 Task: Create a contact for Itachi Uchiha with the email itachiuchiha.uzumaki@outlook.com and insert an airplane image.
Action: Mouse moved to (10, 79)
Screenshot: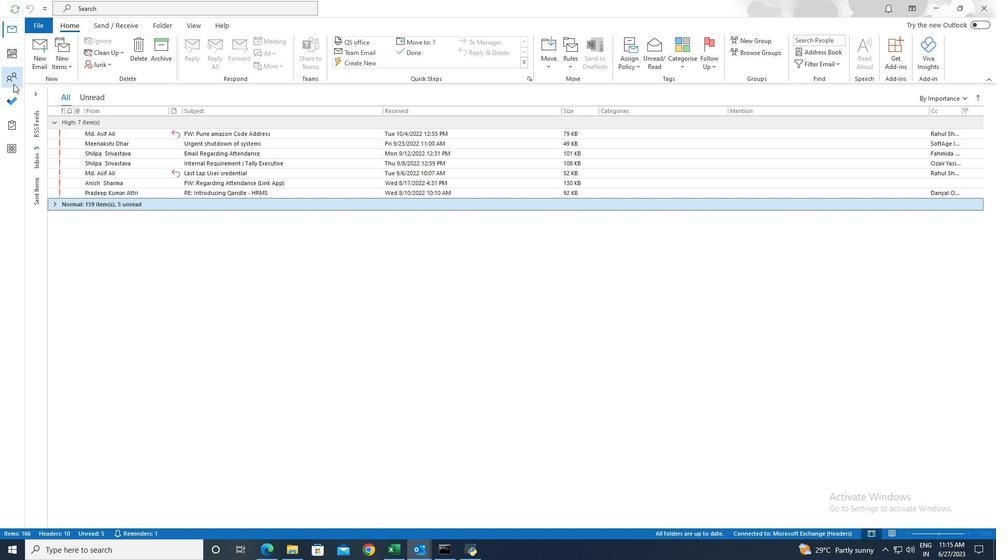 
Action: Mouse pressed left at (10, 79)
Screenshot: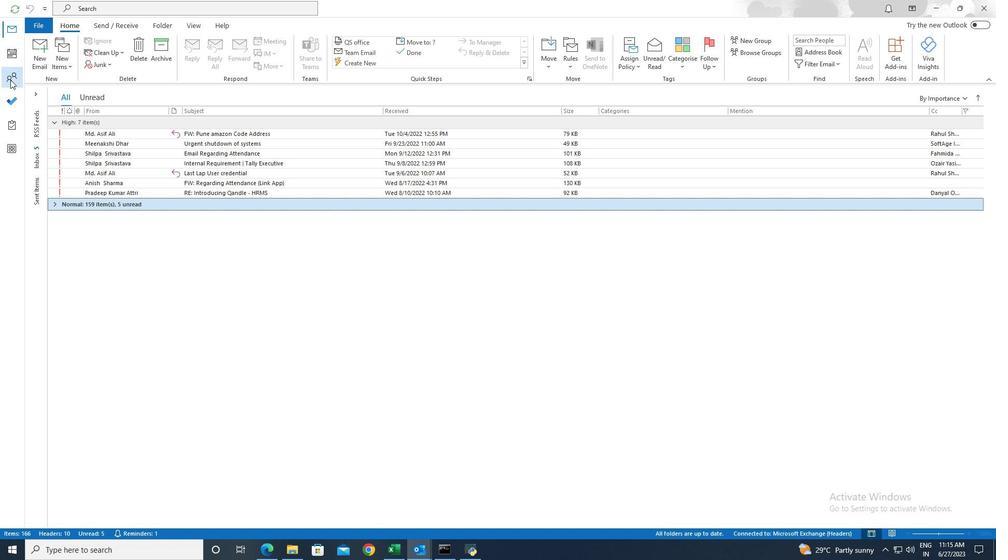 
Action: Mouse moved to (39, 61)
Screenshot: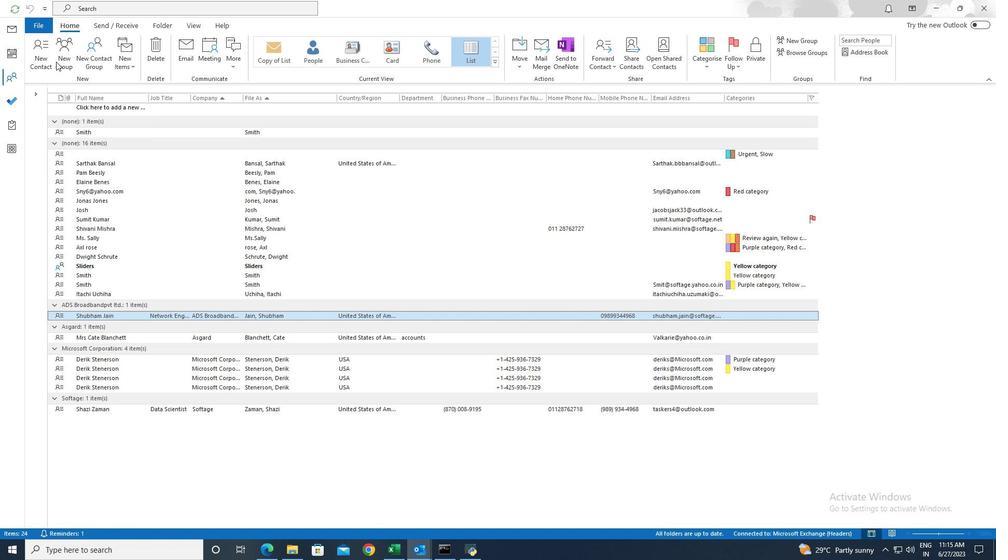
Action: Mouse pressed left at (39, 61)
Screenshot: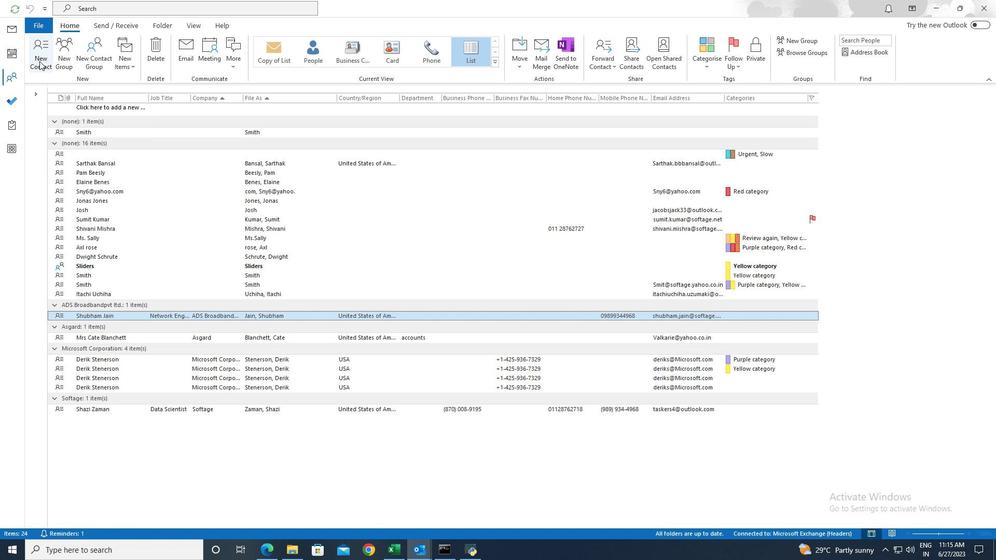 
Action: Mouse moved to (80, 90)
Screenshot: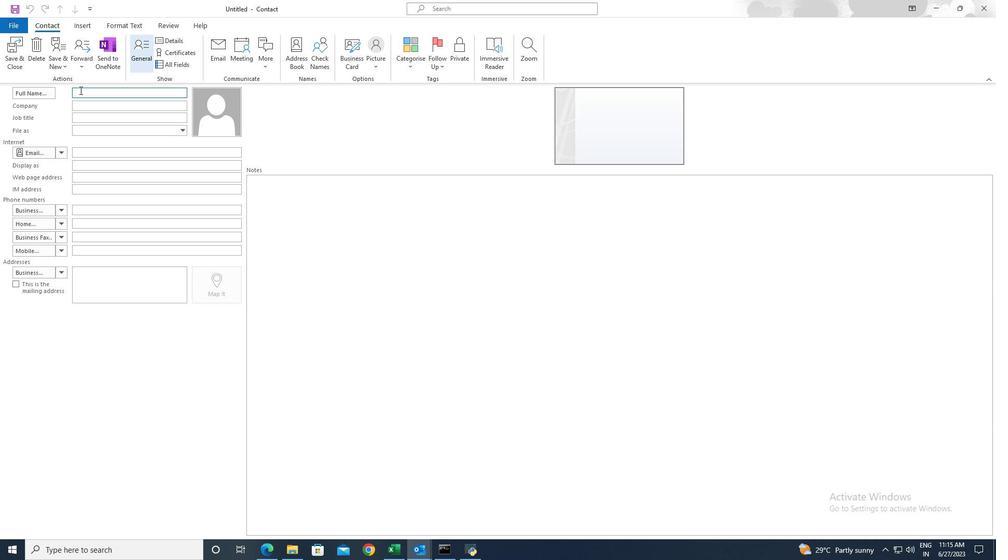 
Action: Mouse pressed left at (80, 90)
Screenshot: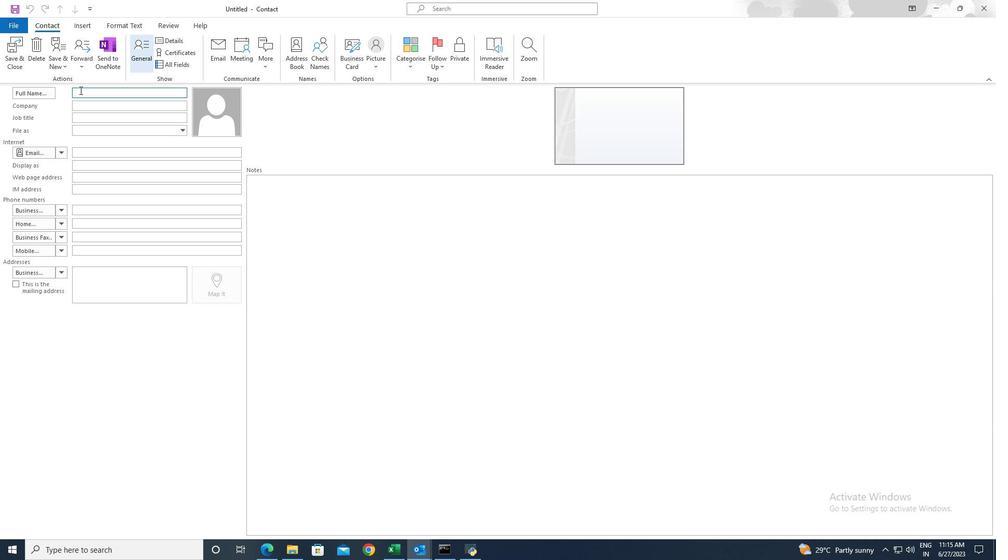 
Action: Key pressed <Key.shift>Itachi<Key.space><Key.shift>Uchiha
Screenshot: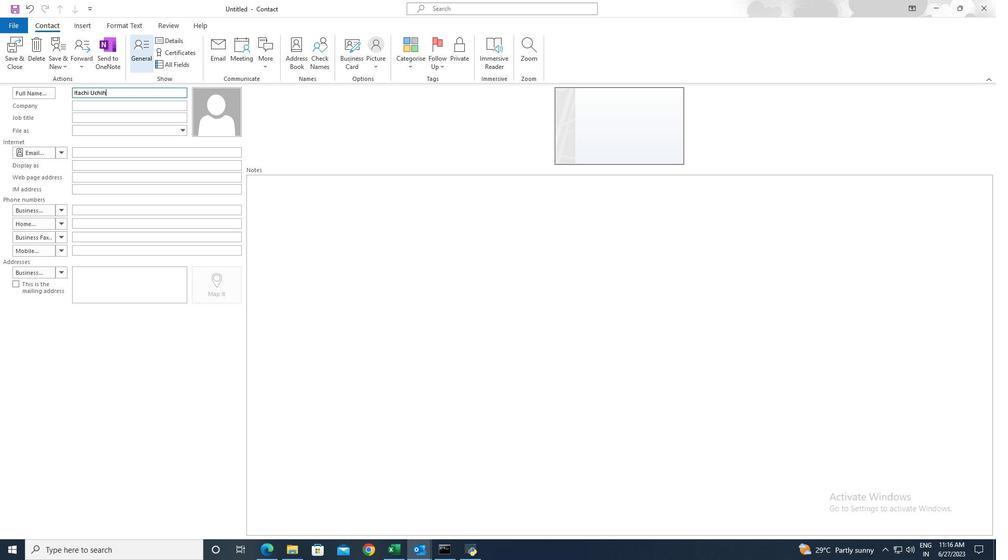
Action: Mouse moved to (99, 153)
Screenshot: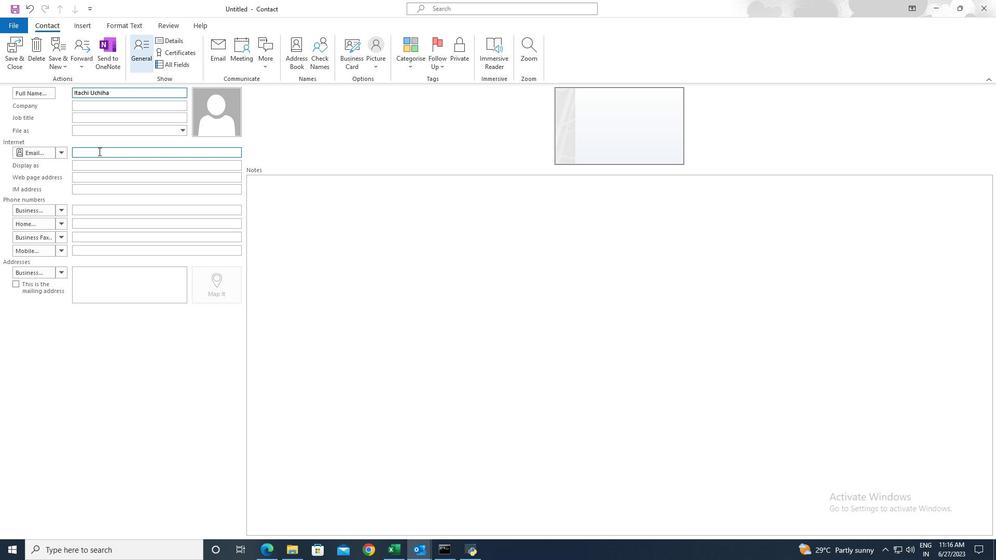 
Action: Mouse pressed left at (99, 153)
Screenshot: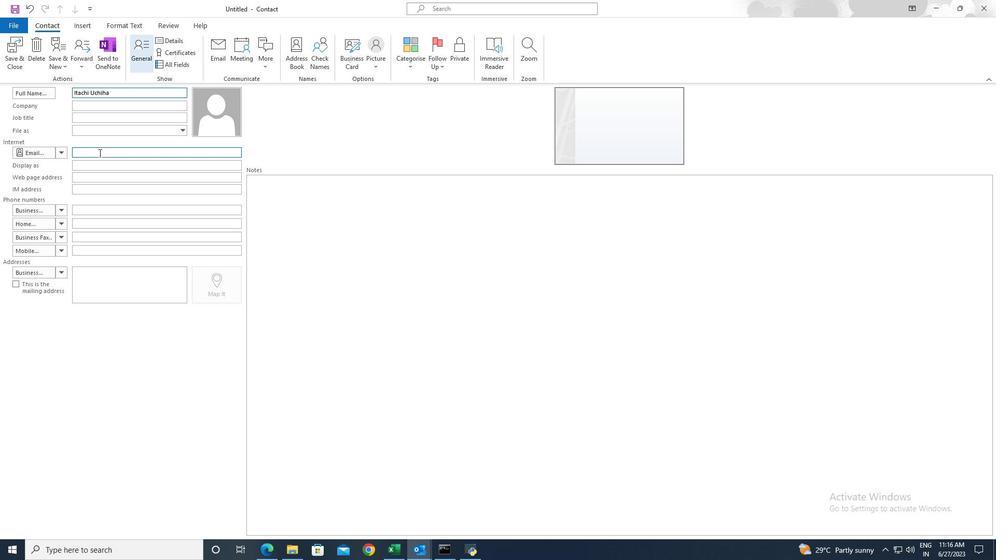 
Action: Key pressed itachiuchiha.uzumaki<Key.shift><Key.shift><Key.shift><Key.shift>@outlook.com
Screenshot: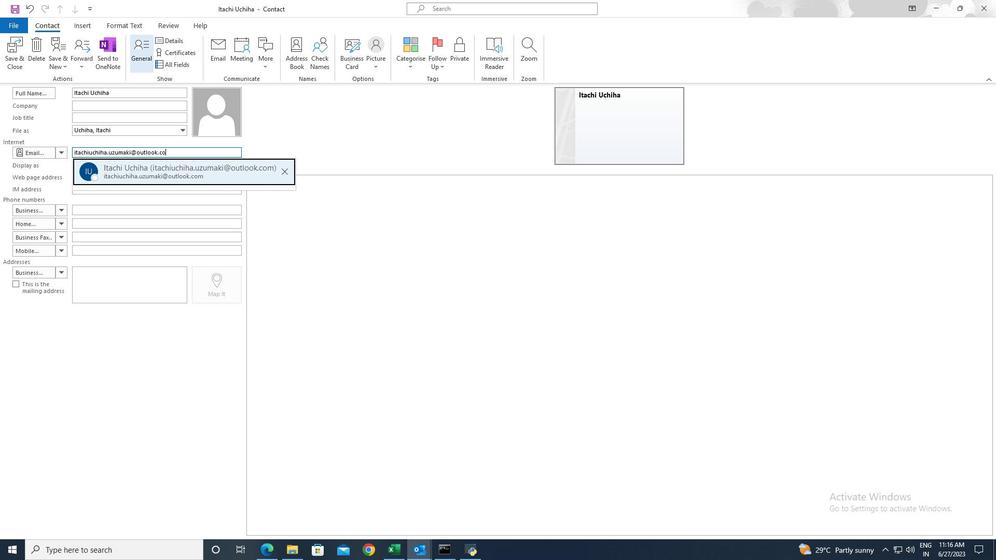 
Action: Mouse moved to (87, 29)
Screenshot: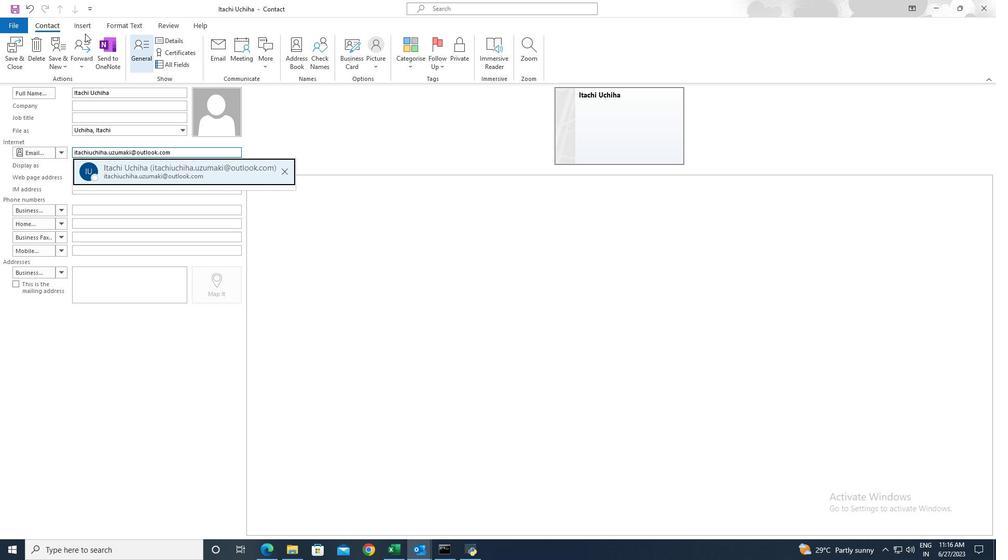 
Action: Mouse pressed left at (87, 29)
Screenshot: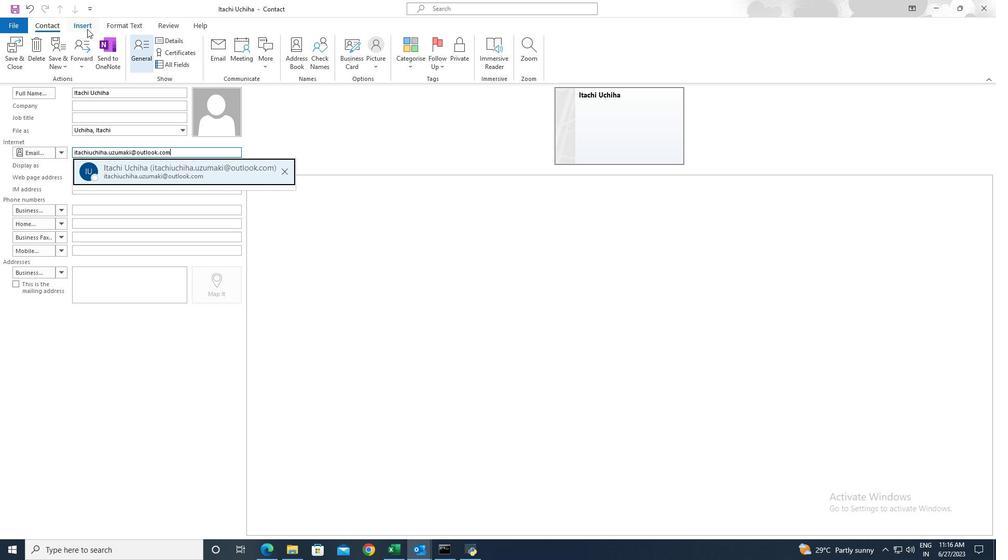 
Action: Mouse moved to (276, 195)
Screenshot: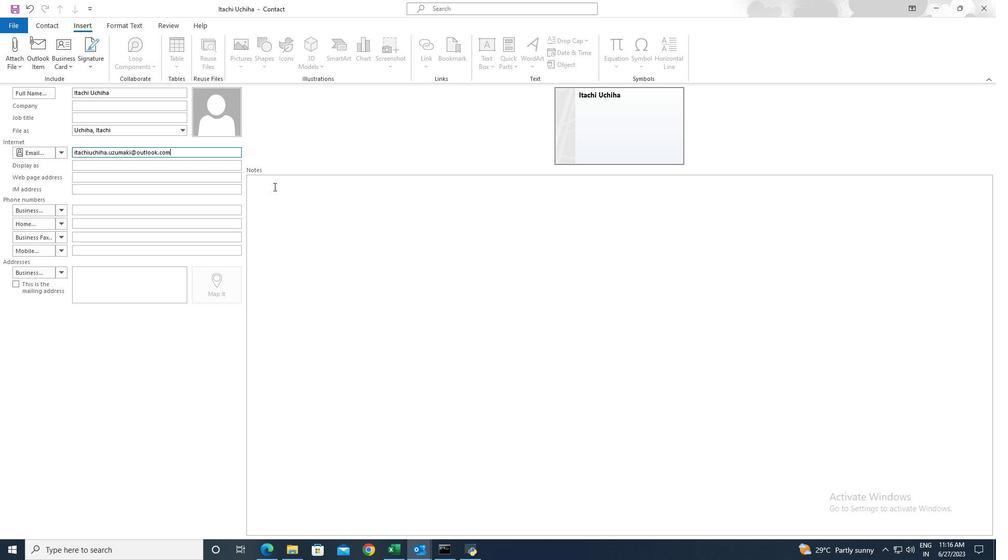 
Action: Mouse pressed left at (276, 195)
Screenshot: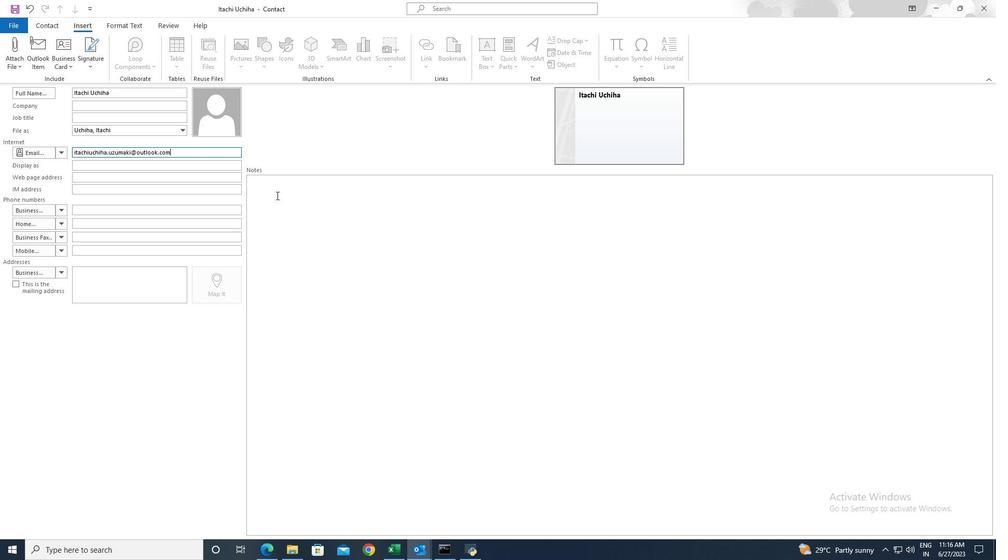 
Action: Mouse moved to (246, 54)
Screenshot: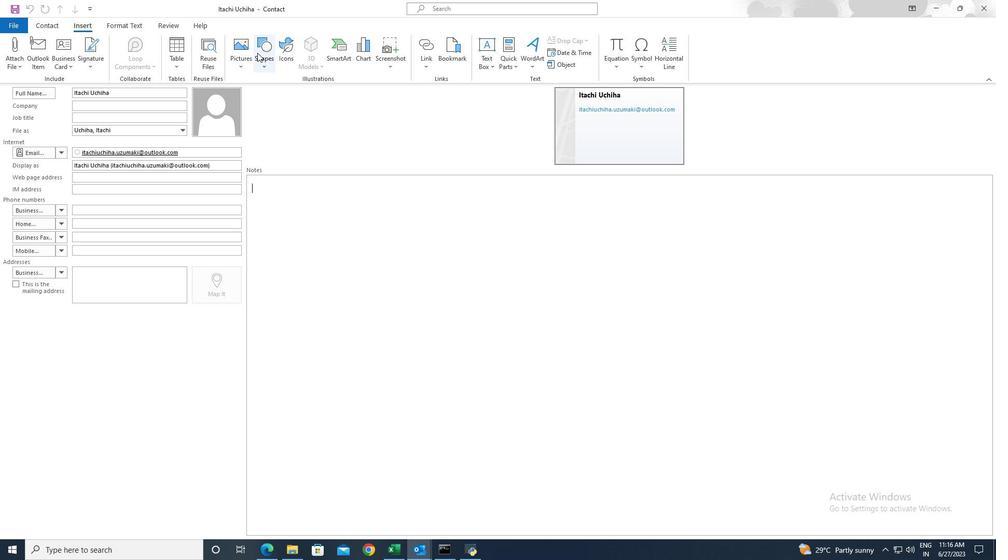 
Action: Mouse pressed left at (246, 54)
Screenshot: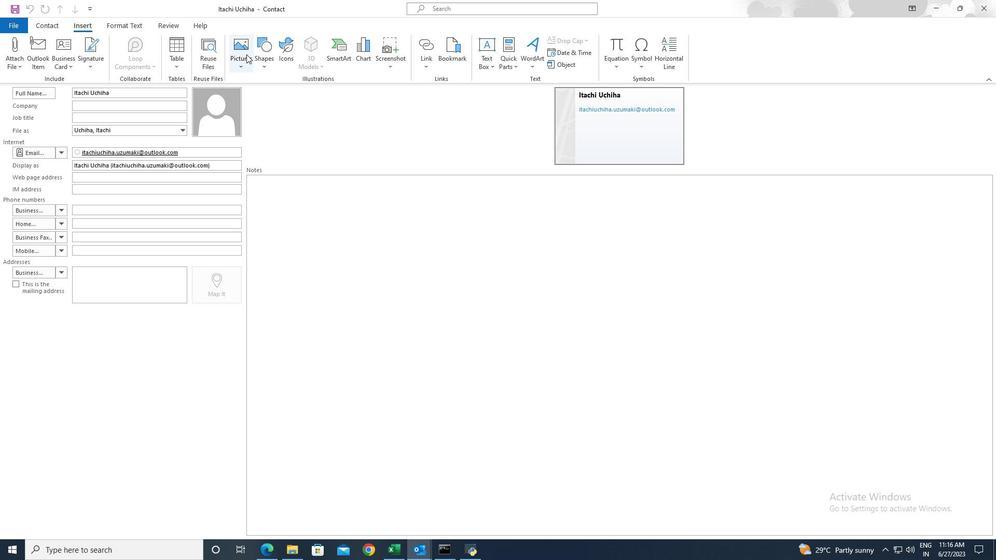 
Action: Mouse moved to (272, 123)
Screenshot: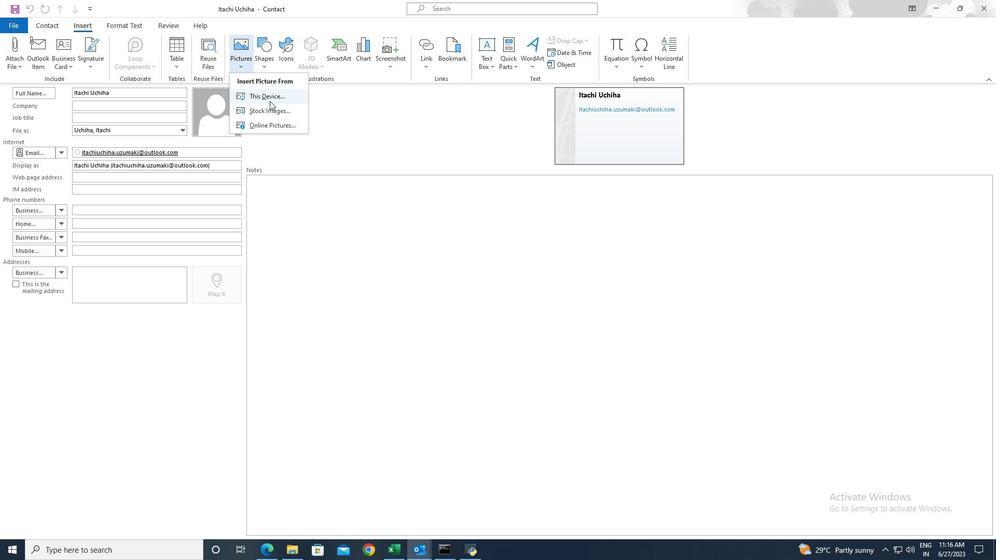 
Action: Mouse pressed left at (272, 123)
Screenshot: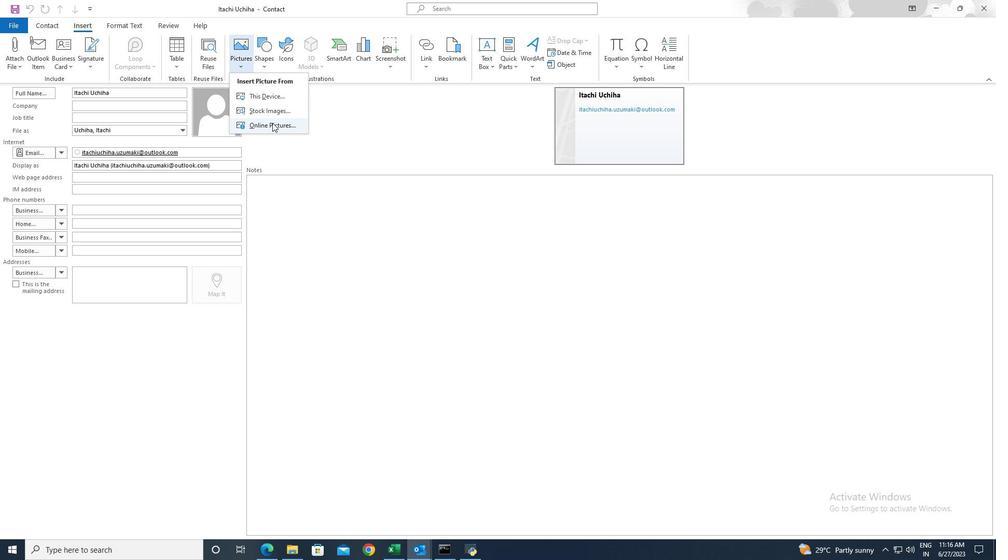 
Action: Mouse moved to (228, 113)
Screenshot: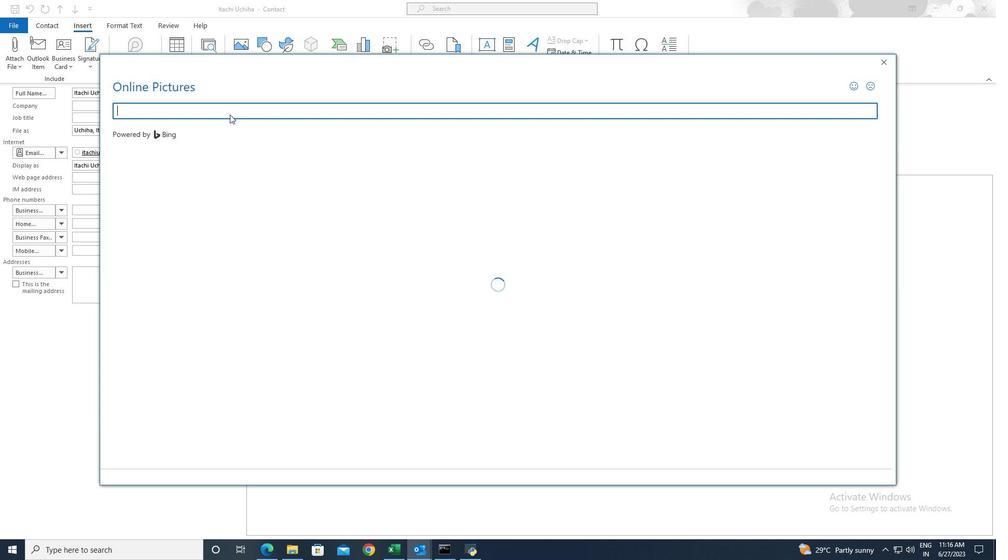 
Action: Key pressed <Key.shift>Airplane<Key.enter>
Screenshot: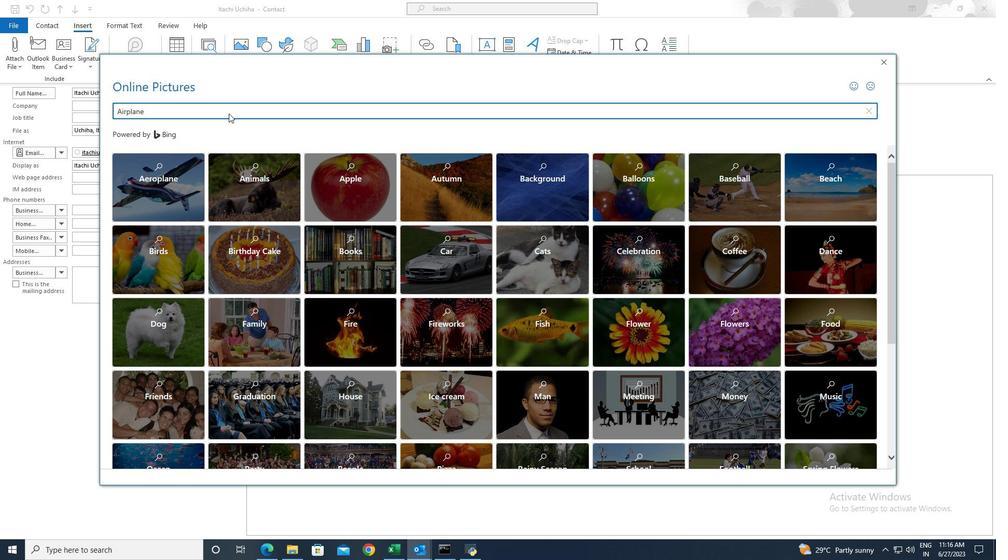 
Action: Mouse moved to (235, 208)
Screenshot: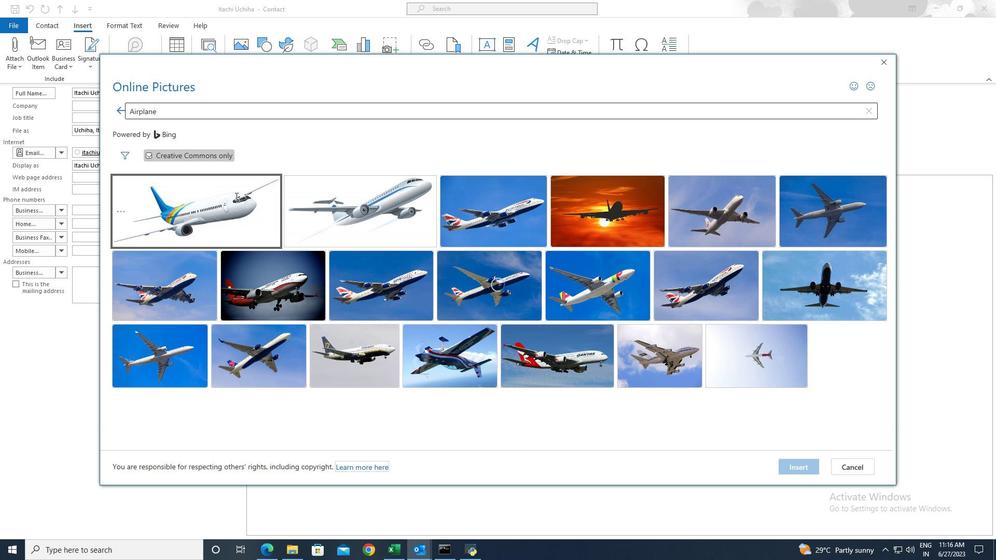 
Action: Mouse pressed left at (235, 208)
Screenshot: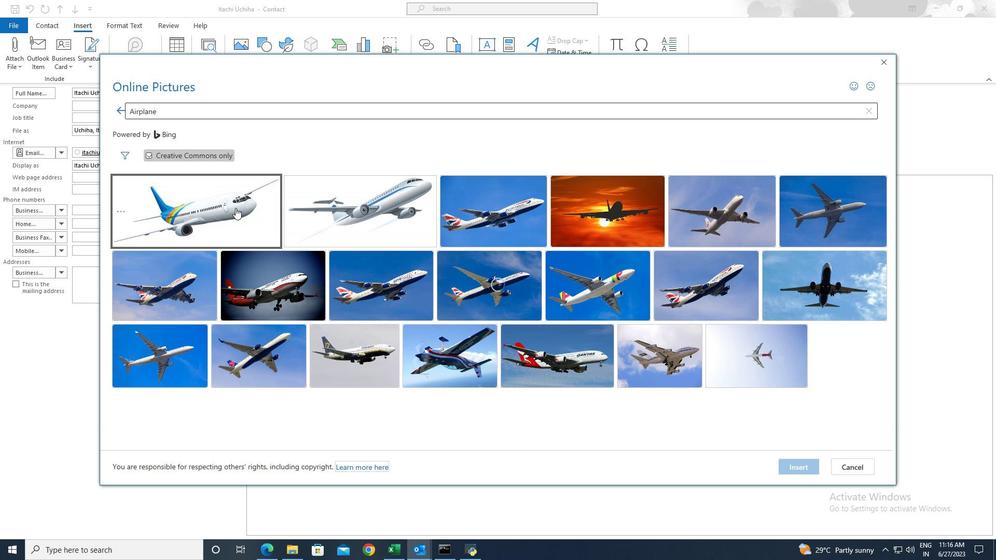 
Action: Mouse moved to (788, 463)
Screenshot: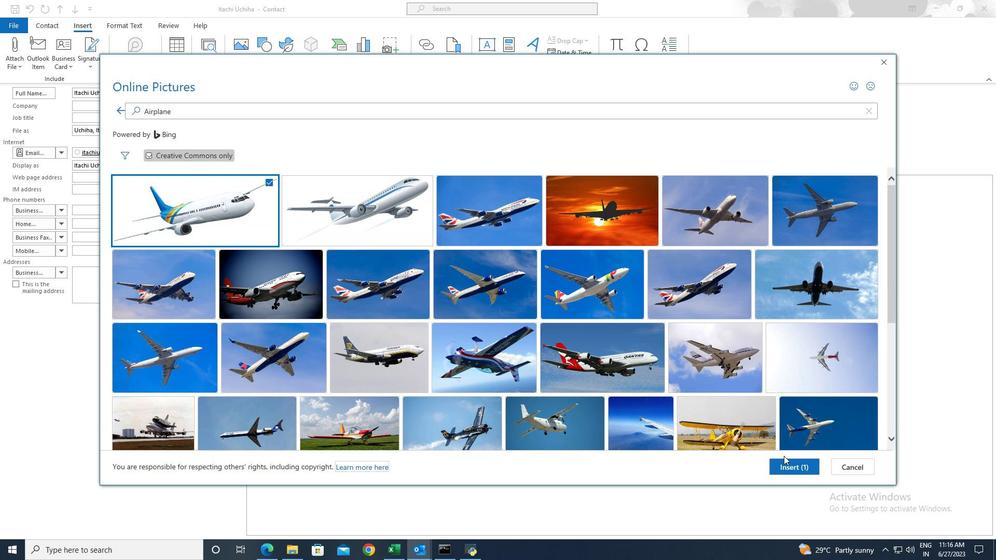 
Action: Mouse pressed left at (788, 463)
Screenshot: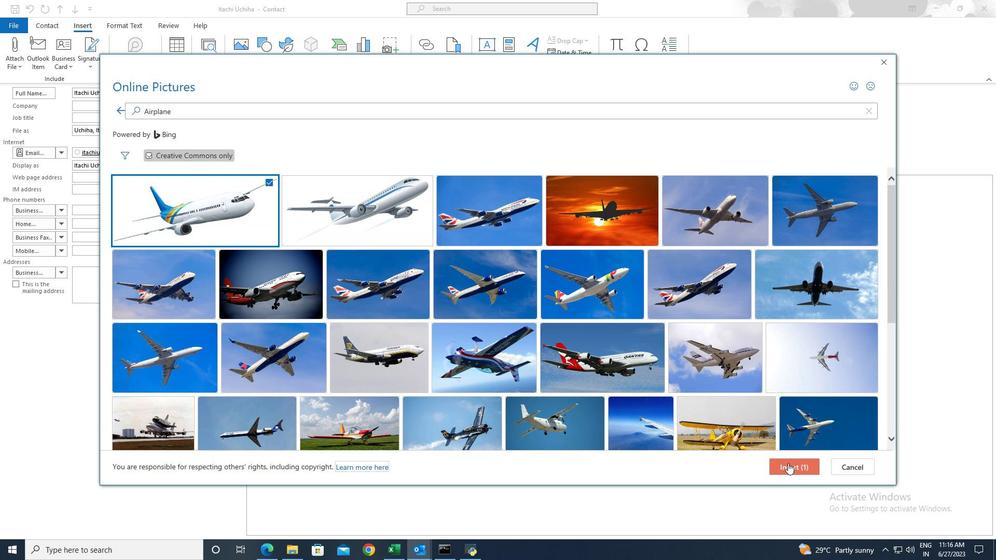 
Action: Mouse moved to (958, 44)
Screenshot: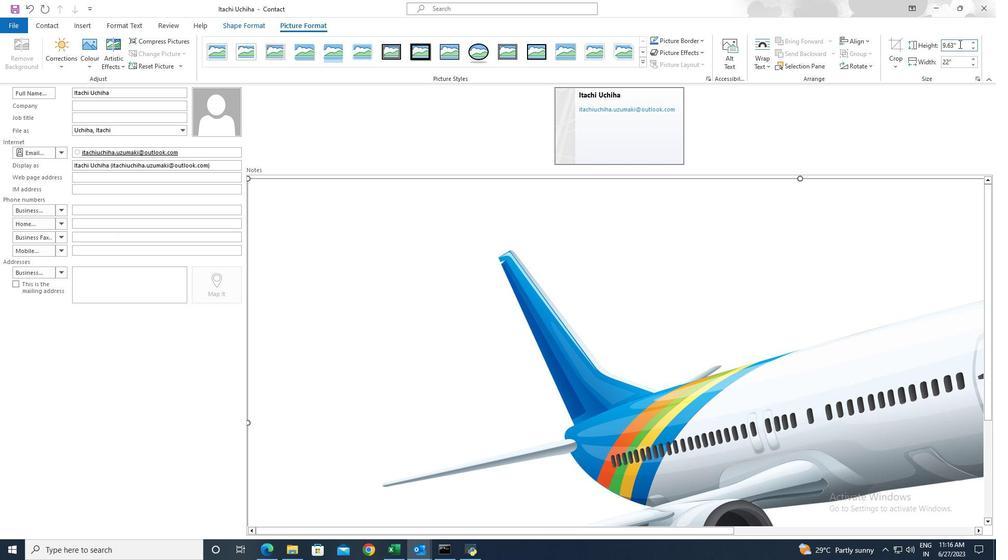 
Action: Mouse pressed left at (958, 44)
Screenshot: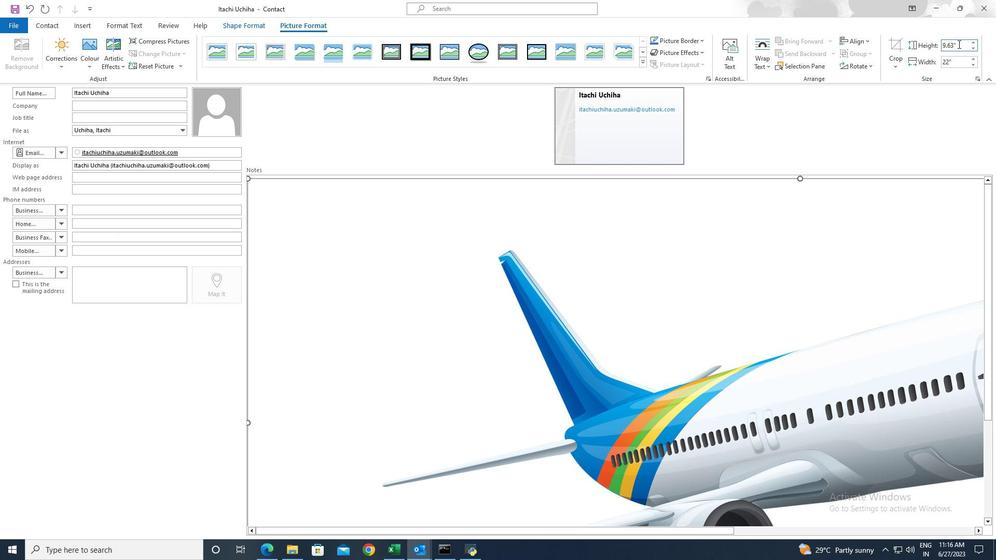 
Action: Key pressed 15<Key.space>cm<Key.enter>
Screenshot: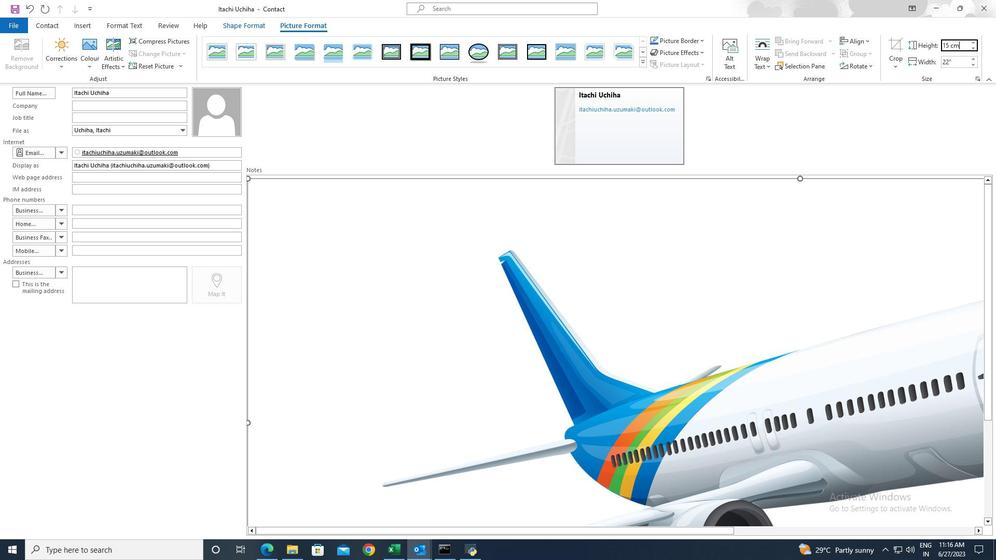 
Action: Mouse moved to (959, 63)
Screenshot: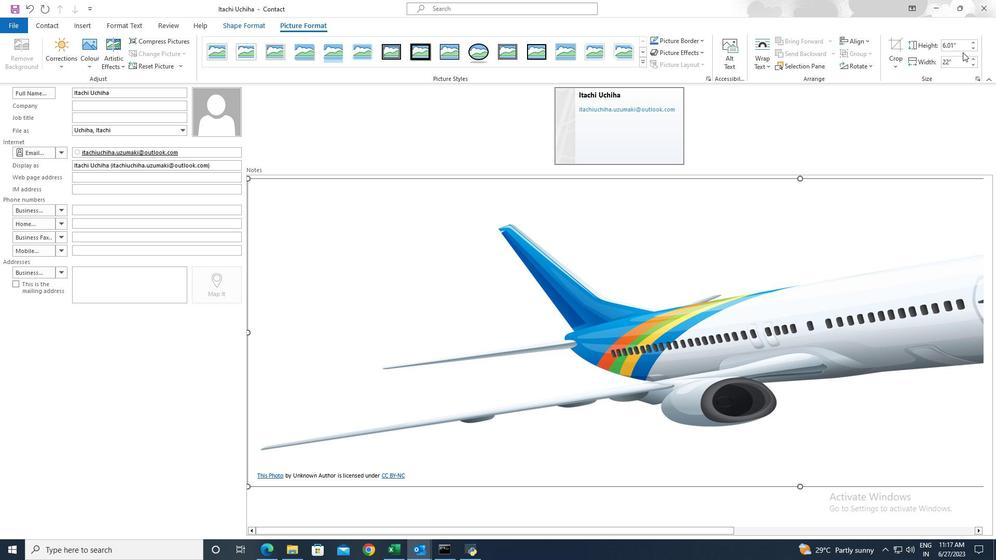 
Action: Mouse pressed left at (959, 63)
Screenshot: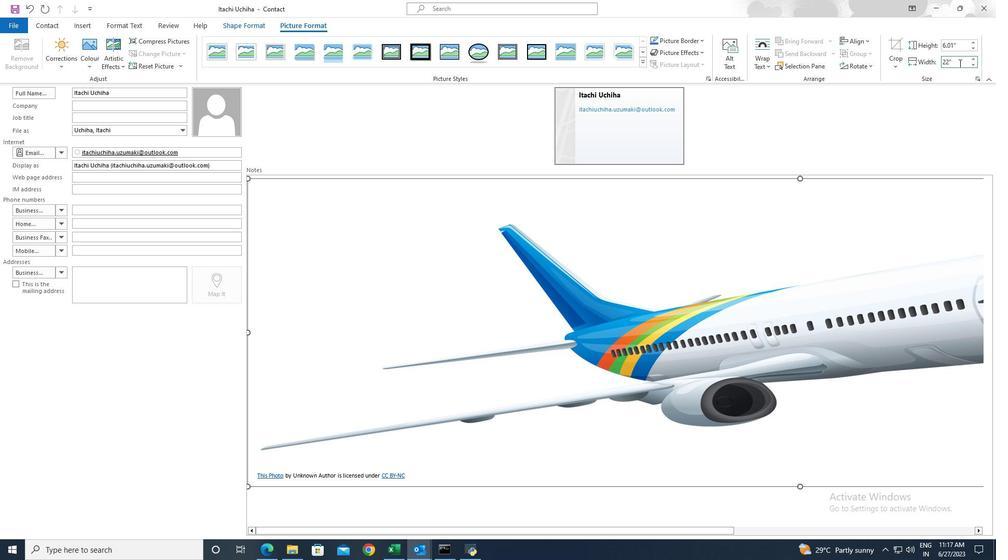 
Action: Key pressed 20<Key.space>cm<Key.enter>
Screenshot: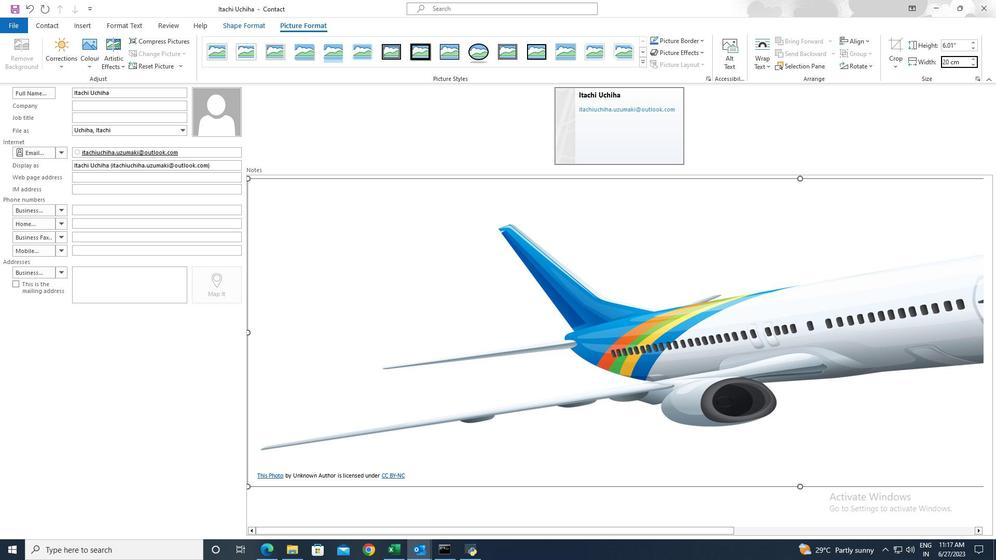 
Action: Mouse moved to (89, 26)
Screenshot: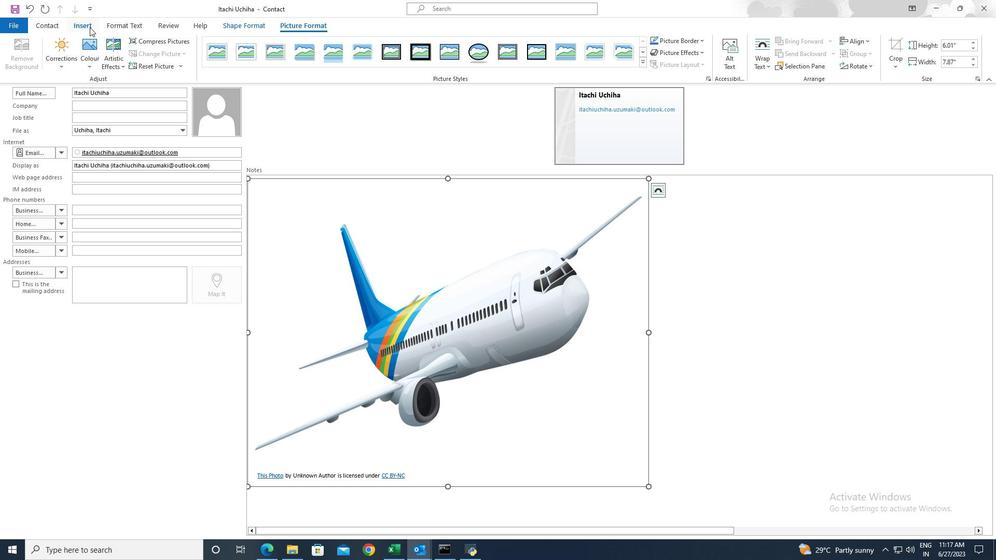 
Action: Mouse pressed left at (89, 26)
Screenshot: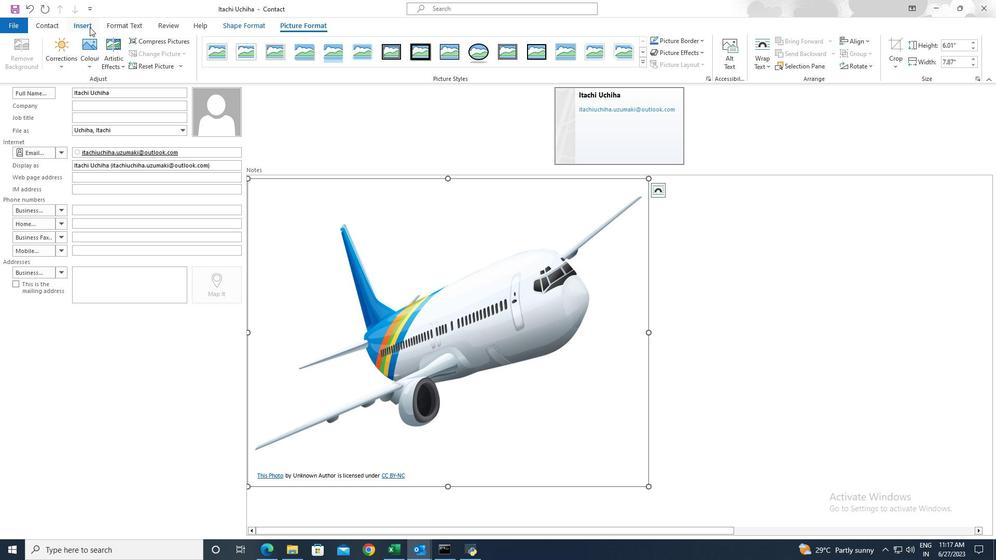 
Action: Mouse moved to (267, 65)
Screenshot: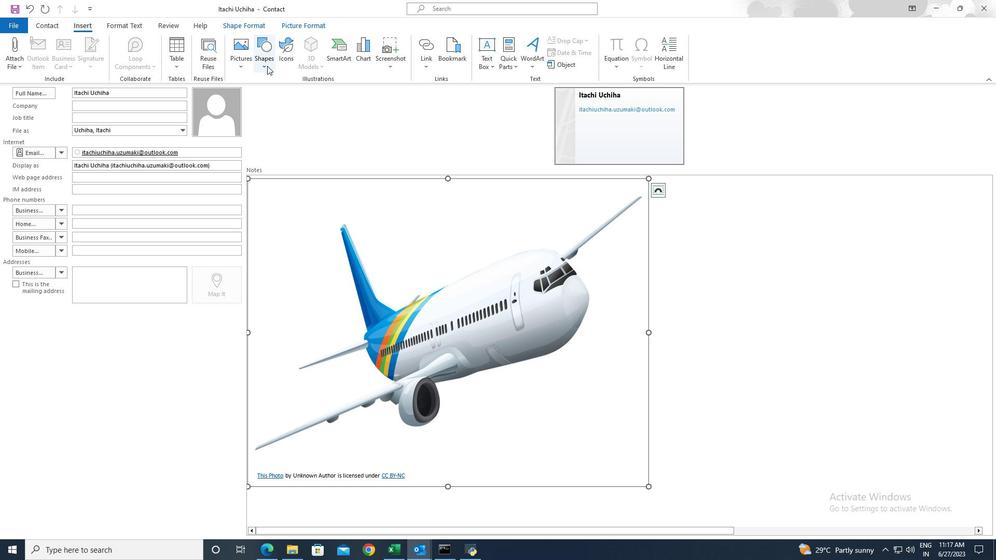
Action: Mouse pressed left at (267, 65)
Screenshot: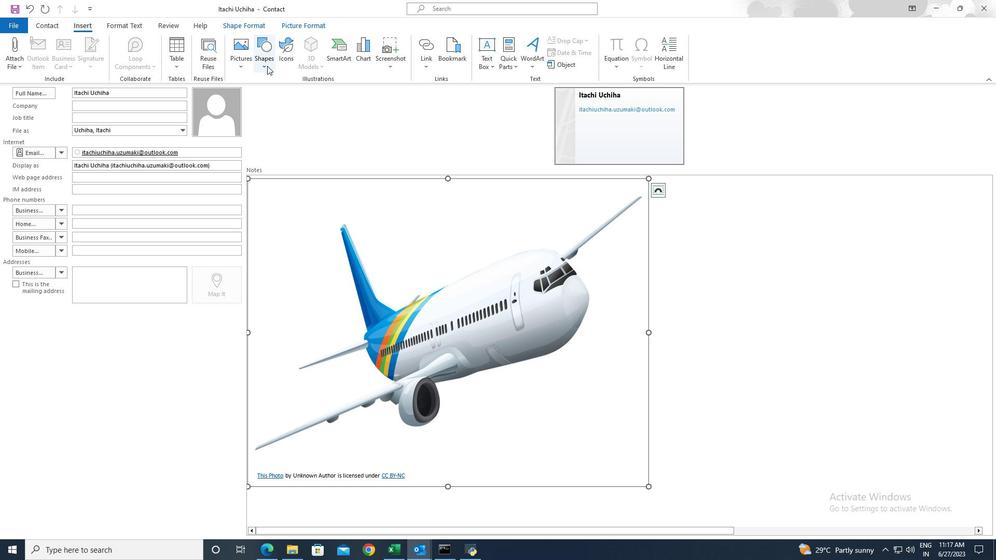 
Action: Mouse moved to (260, 217)
Screenshot: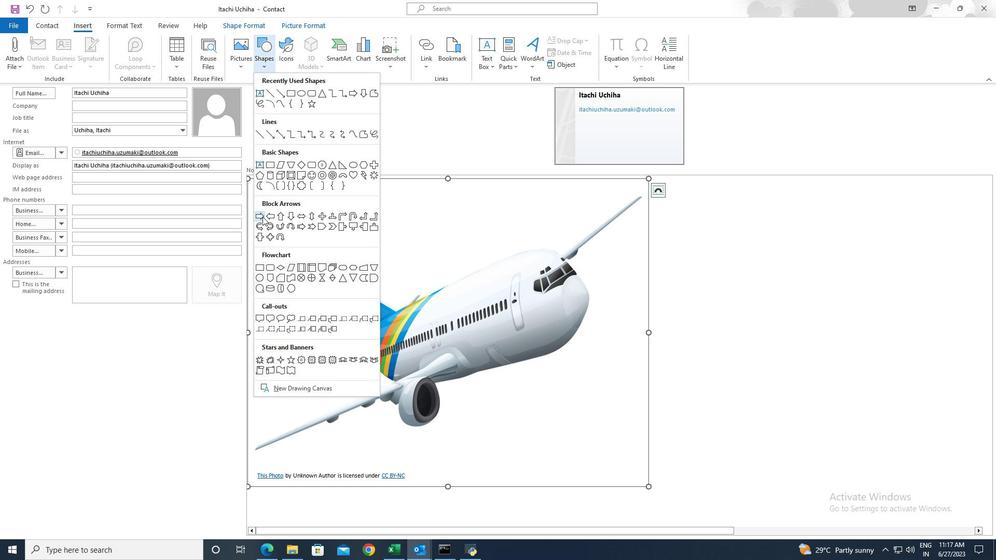 
Action: Mouse pressed left at (260, 217)
Screenshot: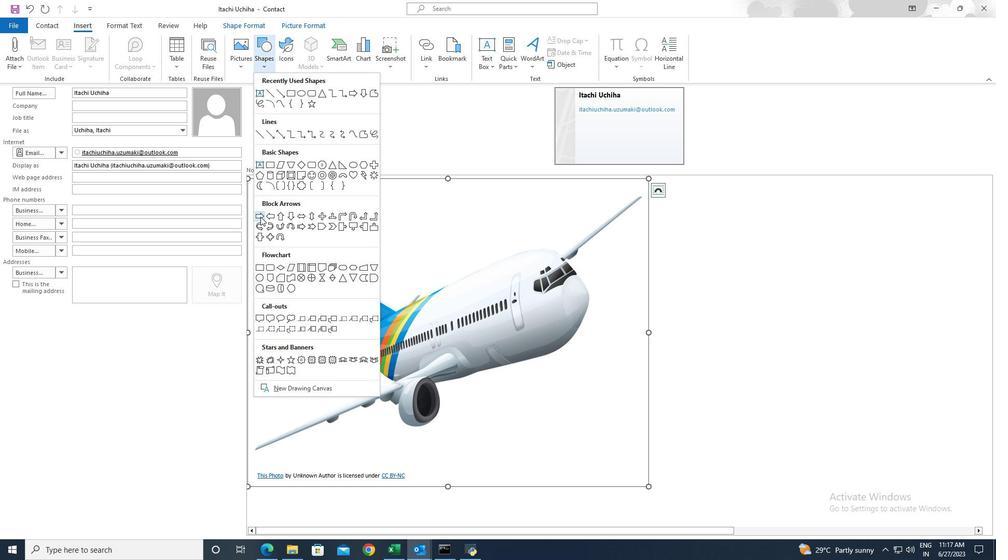 
Action: Mouse moved to (709, 255)
Screenshot: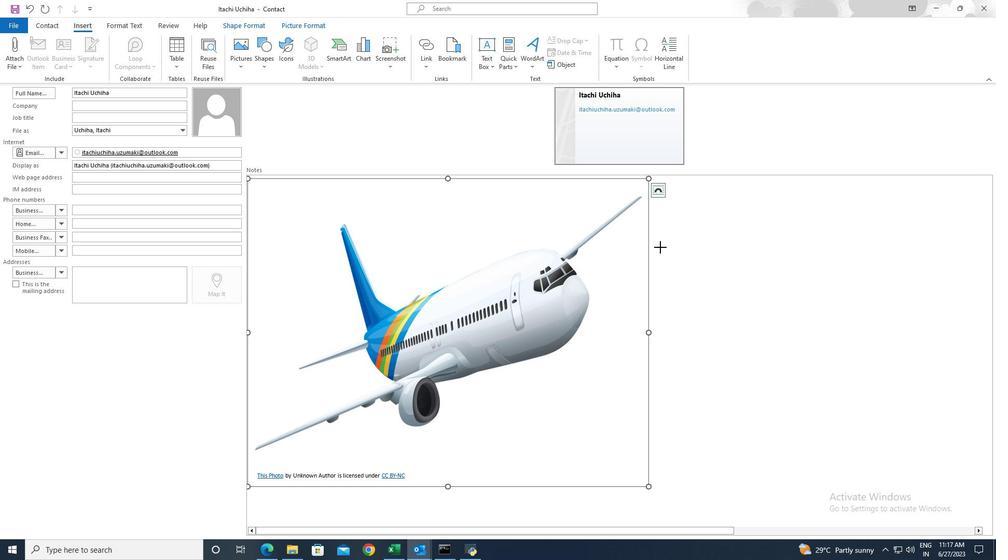 
Action: Mouse pressed left at (709, 255)
Screenshot: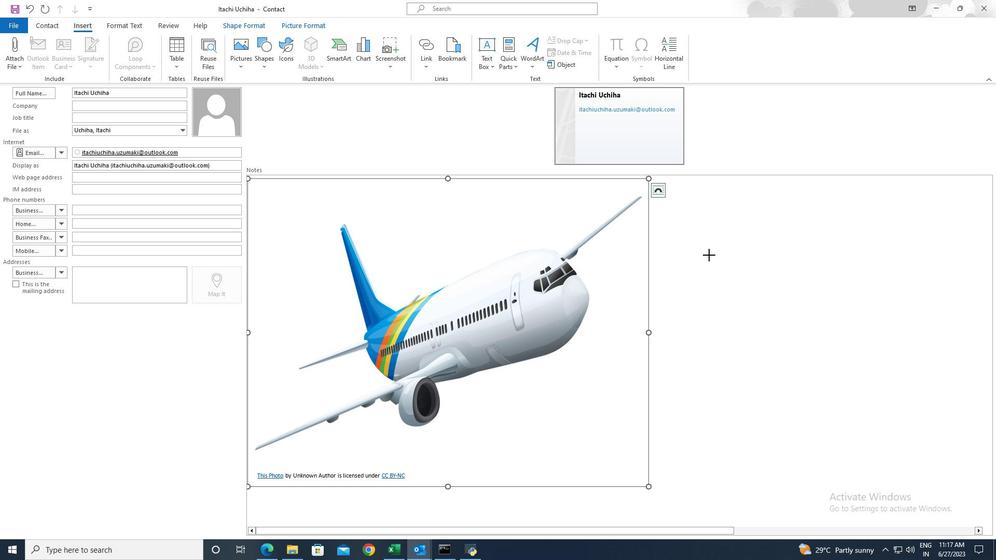
Action: Mouse moved to (55, 22)
Screenshot: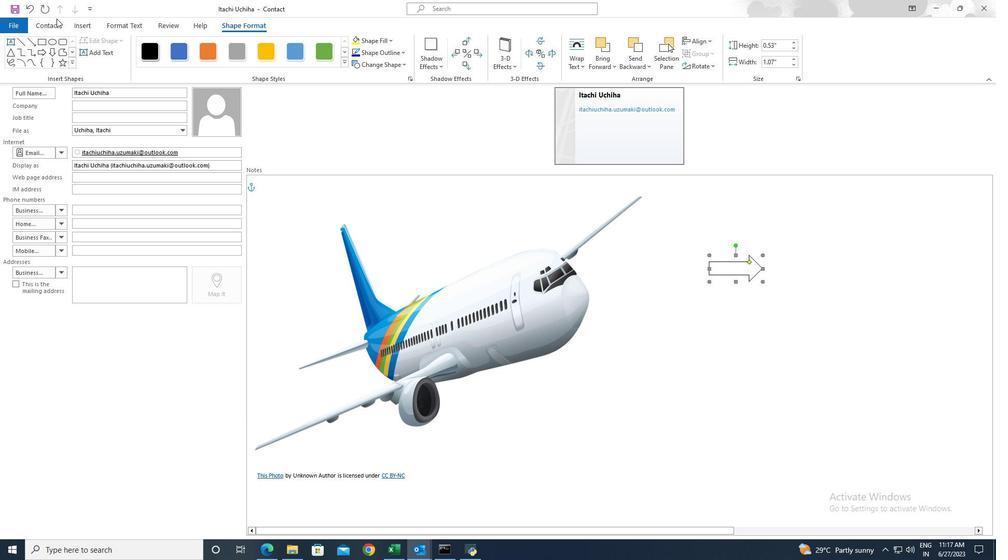 
Action: Mouse pressed left at (55, 22)
Screenshot: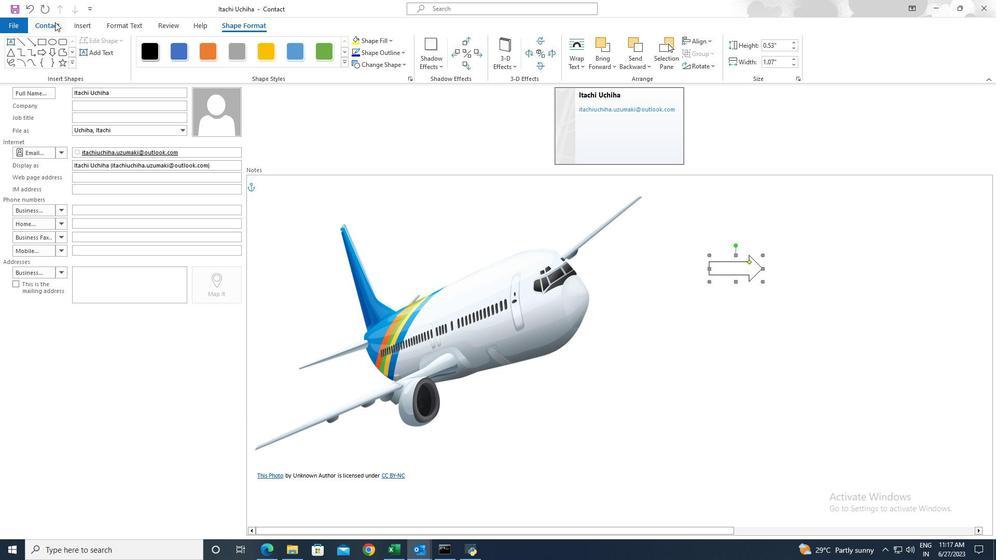 
Action: Mouse moved to (13, 46)
Screenshot: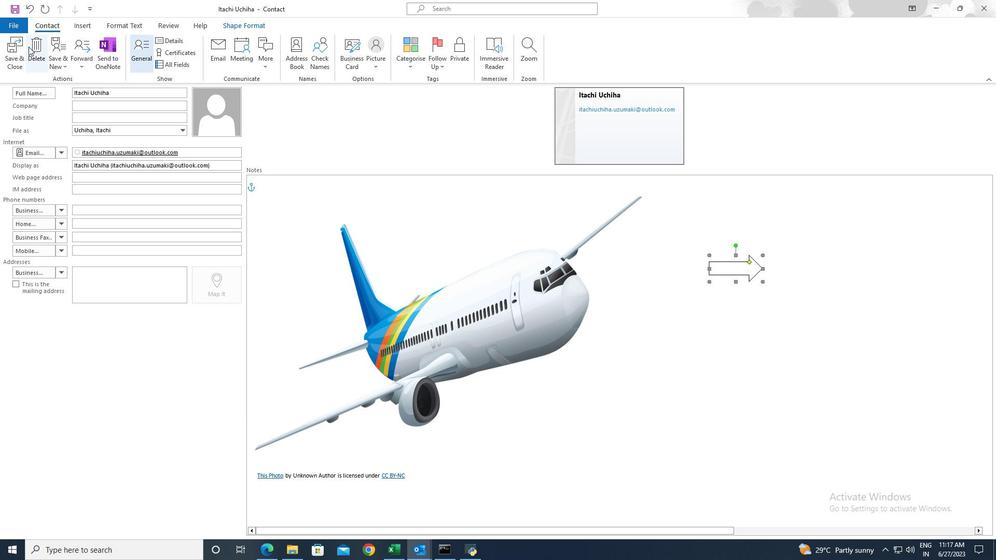 
Action: Mouse pressed left at (13, 46)
Screenshot: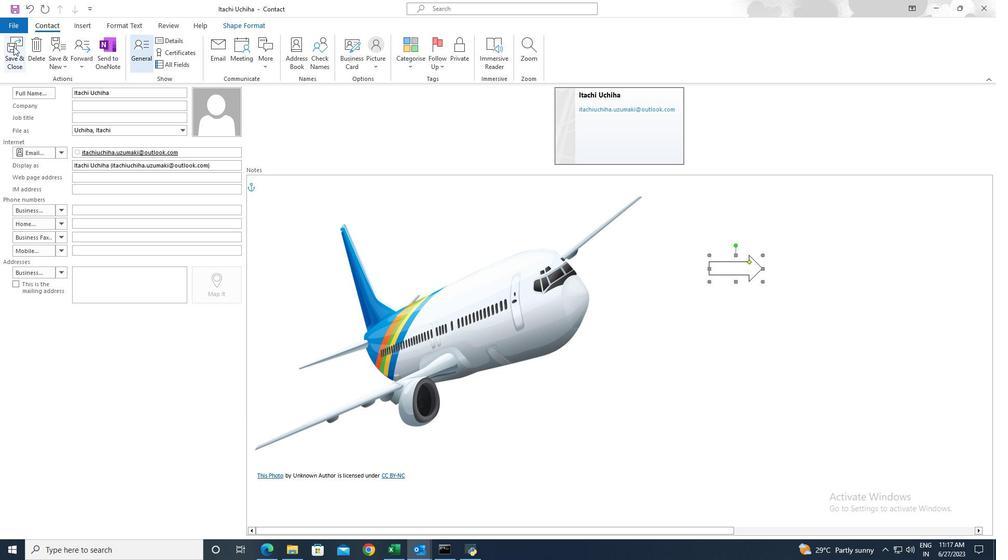 
Action: Mouse moved to (13, 46)
Screenshot: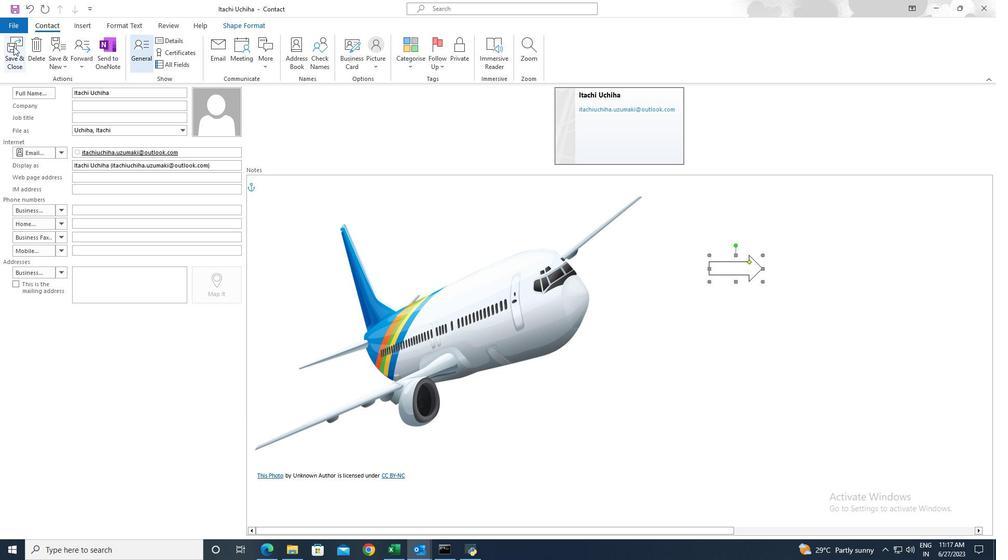 
